 Task: Add the task  Create a feature for users to track and manage expenses within the app to the section Database Migration Sprint in the project VortexTech and add a Due Date to the respective task as 2023/10/10.
Action: Mouse moved to (79, 427)
Screenshot: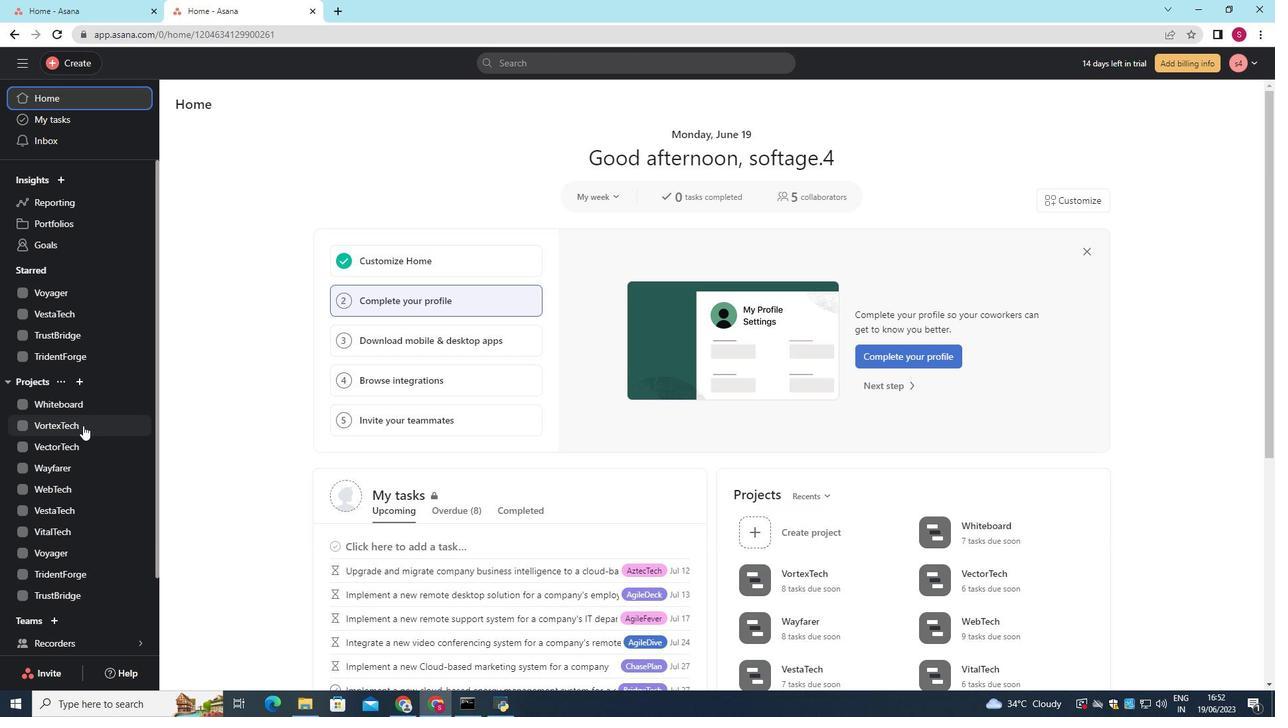 
Action: Mouse pressed left at (79, 427)
Screenshot: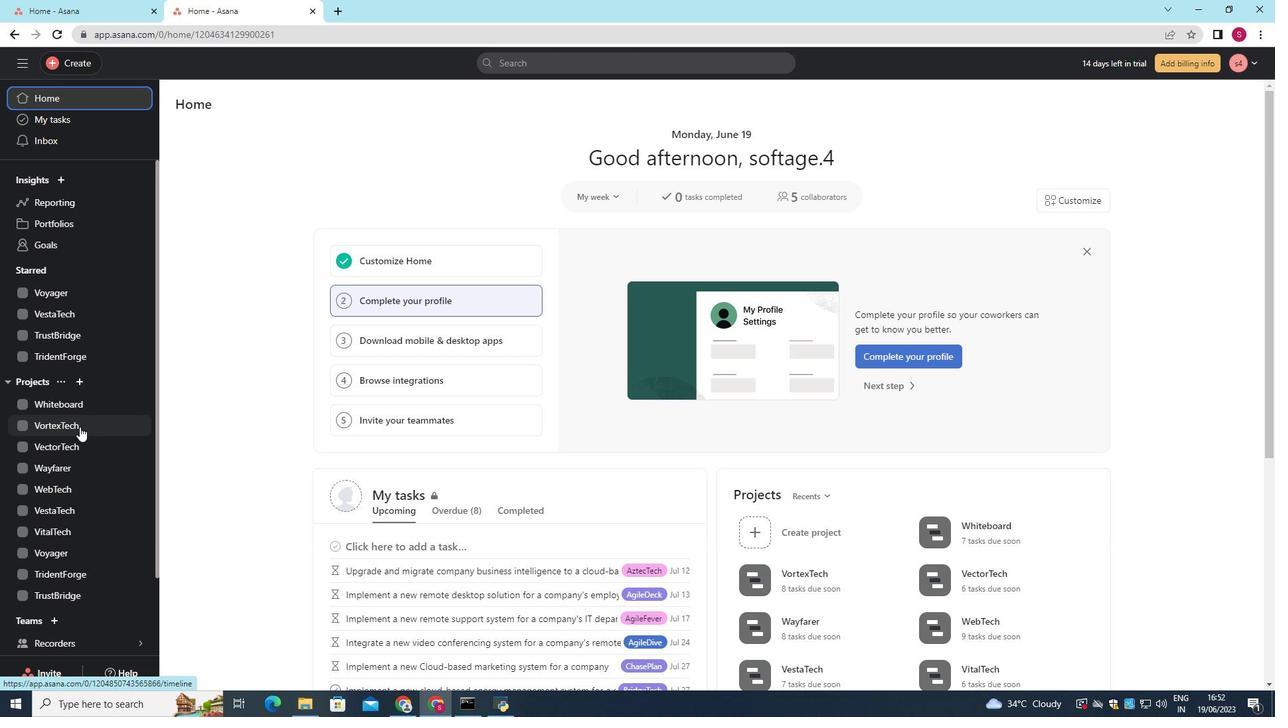 
Action: Mouse moved to (233, 133)
Screenshot: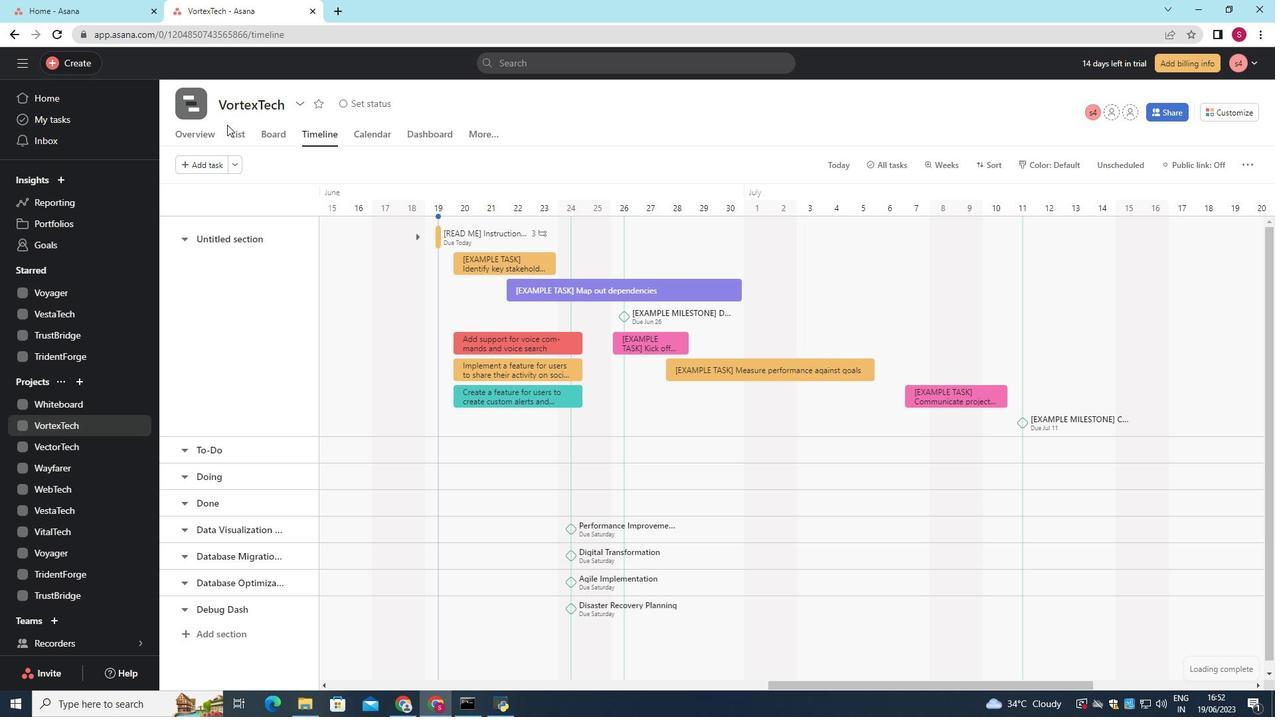 
Action: Mouse pressed left at (233, 133)
Screenshot: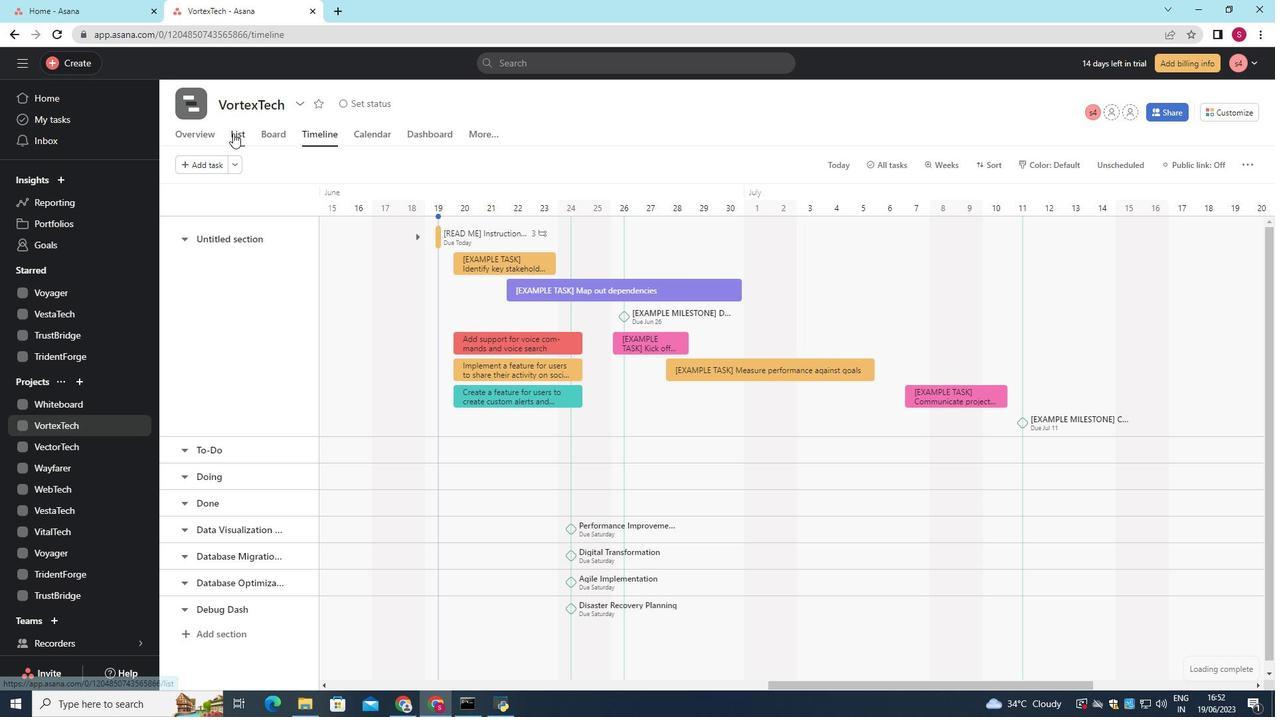 
Action: Mouse moved to (344, 325)
Screenshot: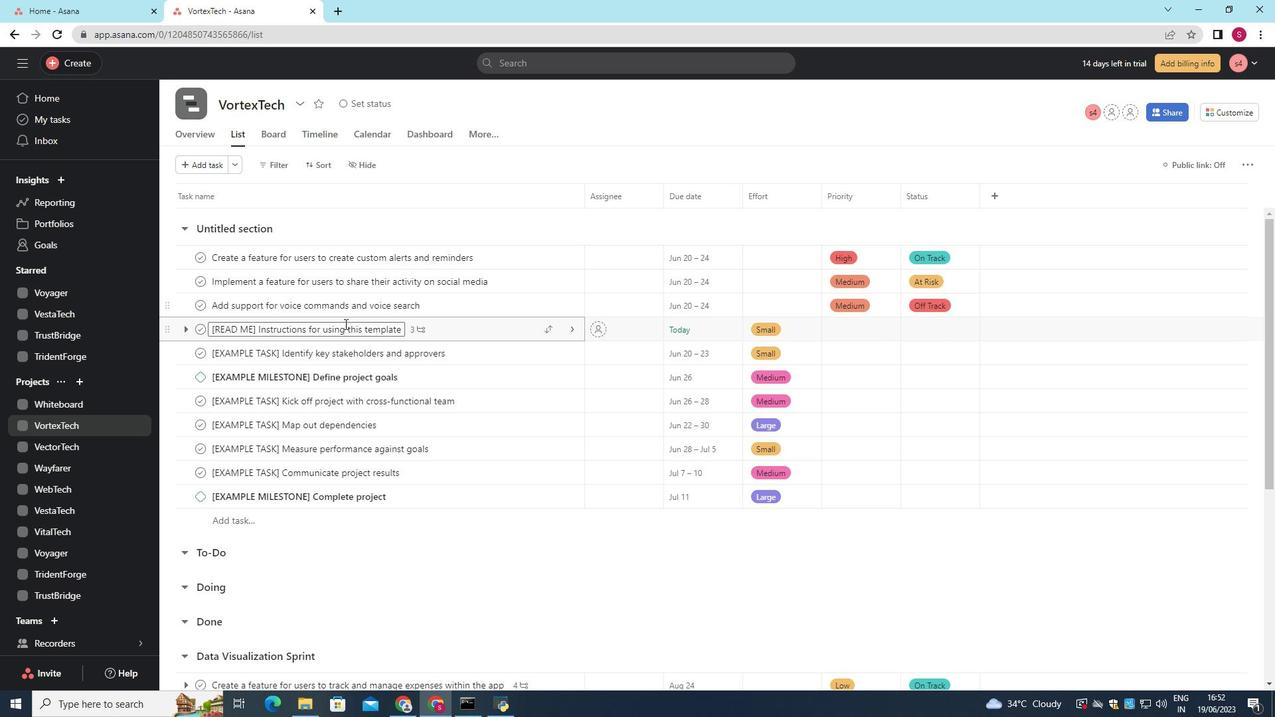 
Action: Mouse scrolled (344, 324) with delta (0, 0)
Screenshot: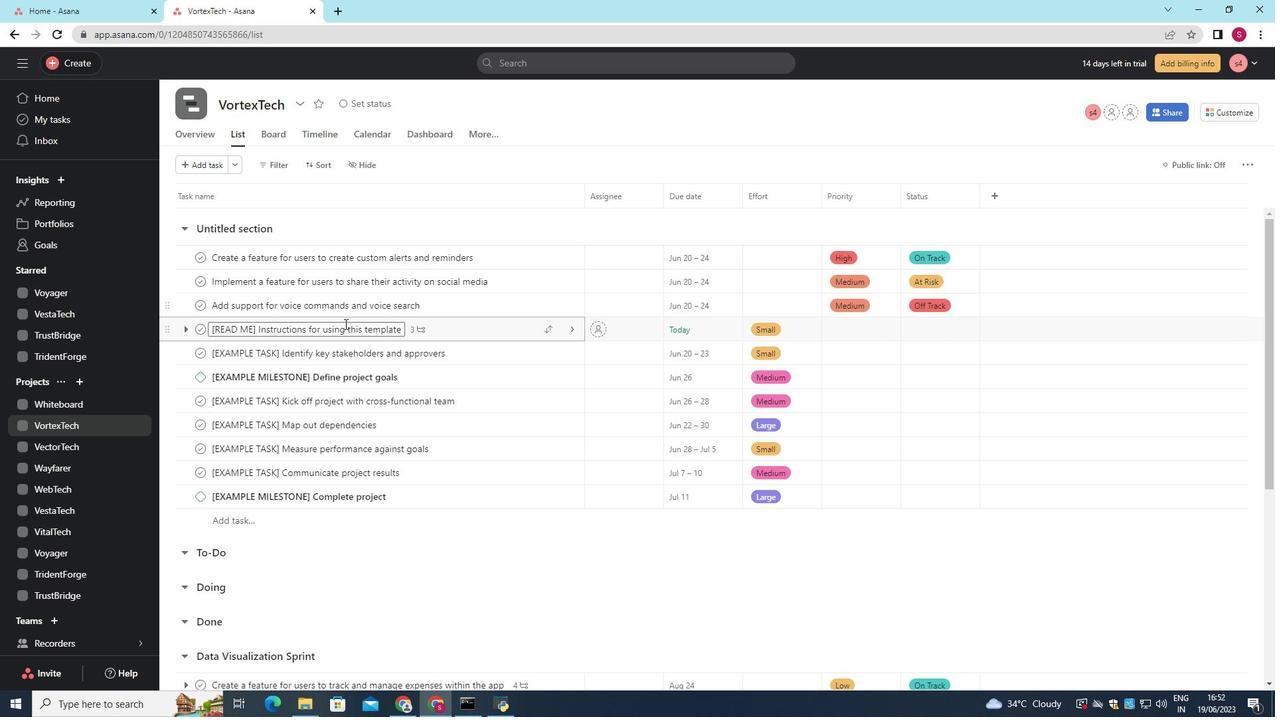 
Action: Mouse scrolled (344, 324) with delta (0, 0)
Screenshot: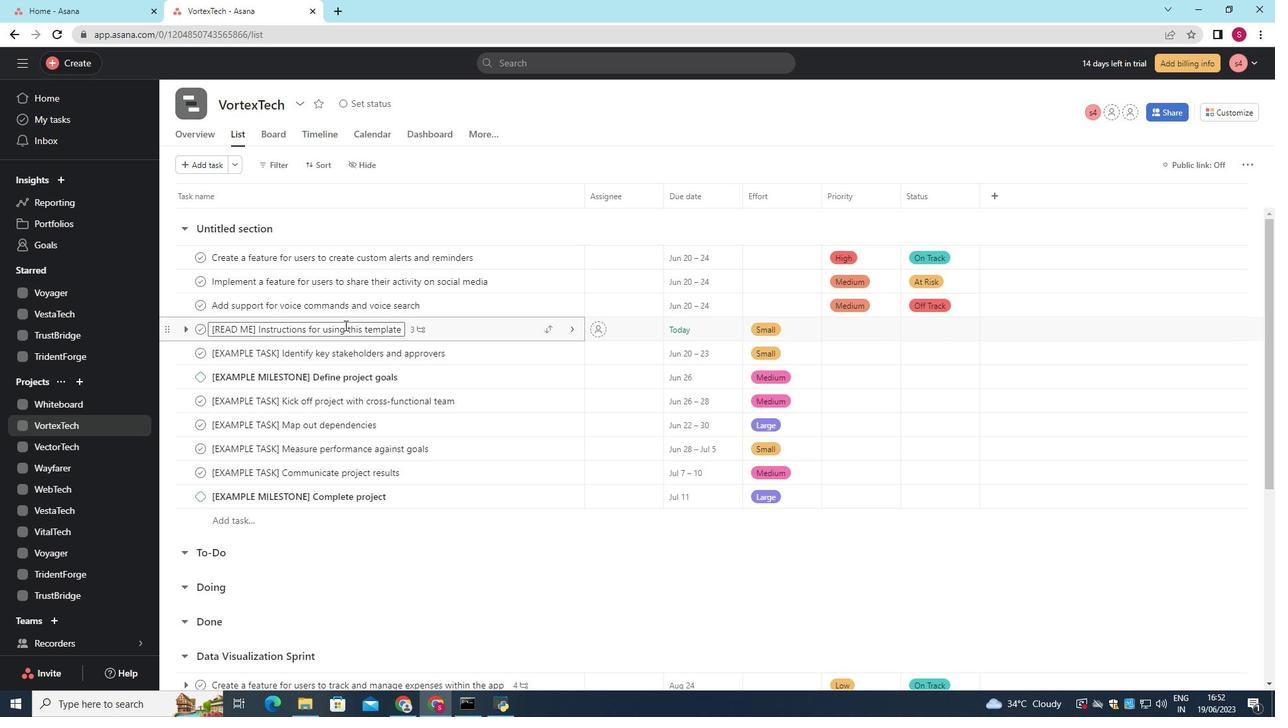 
Action: Mouse scrolled (344, 324) with delta (0, 0)
Screenshot: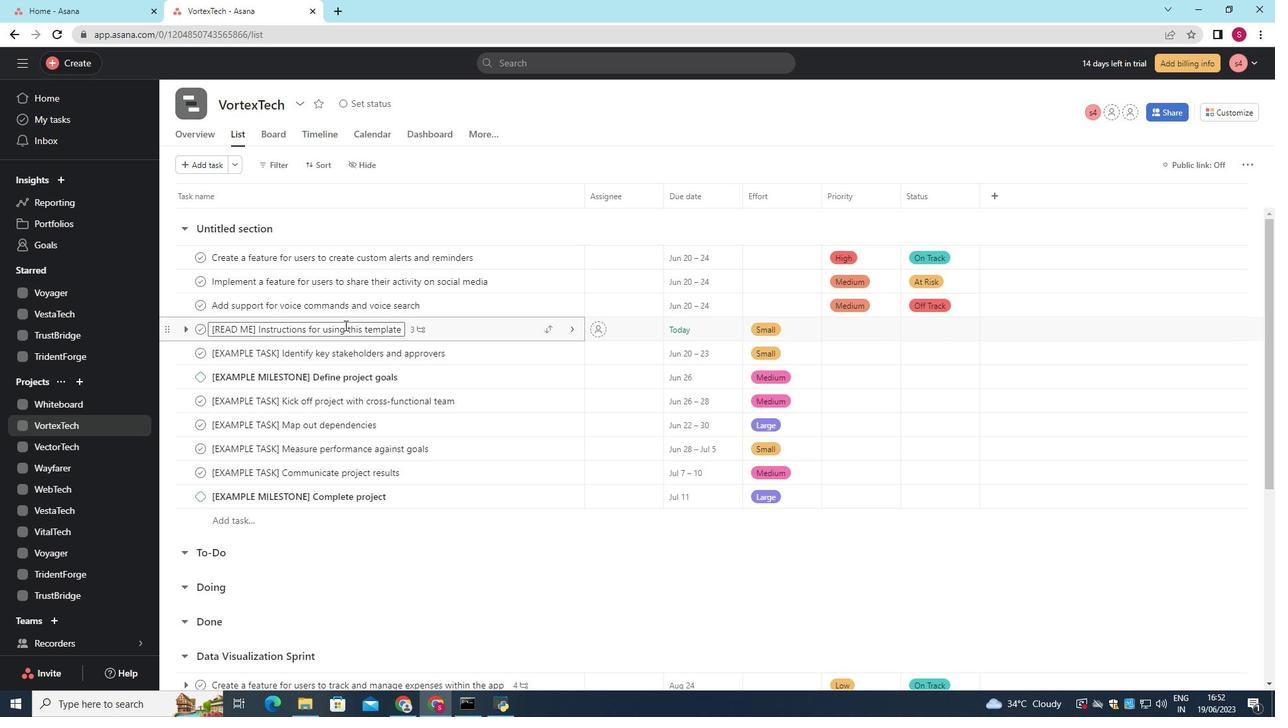 
Action: Mouse moved to (542, 484)
Screenshot: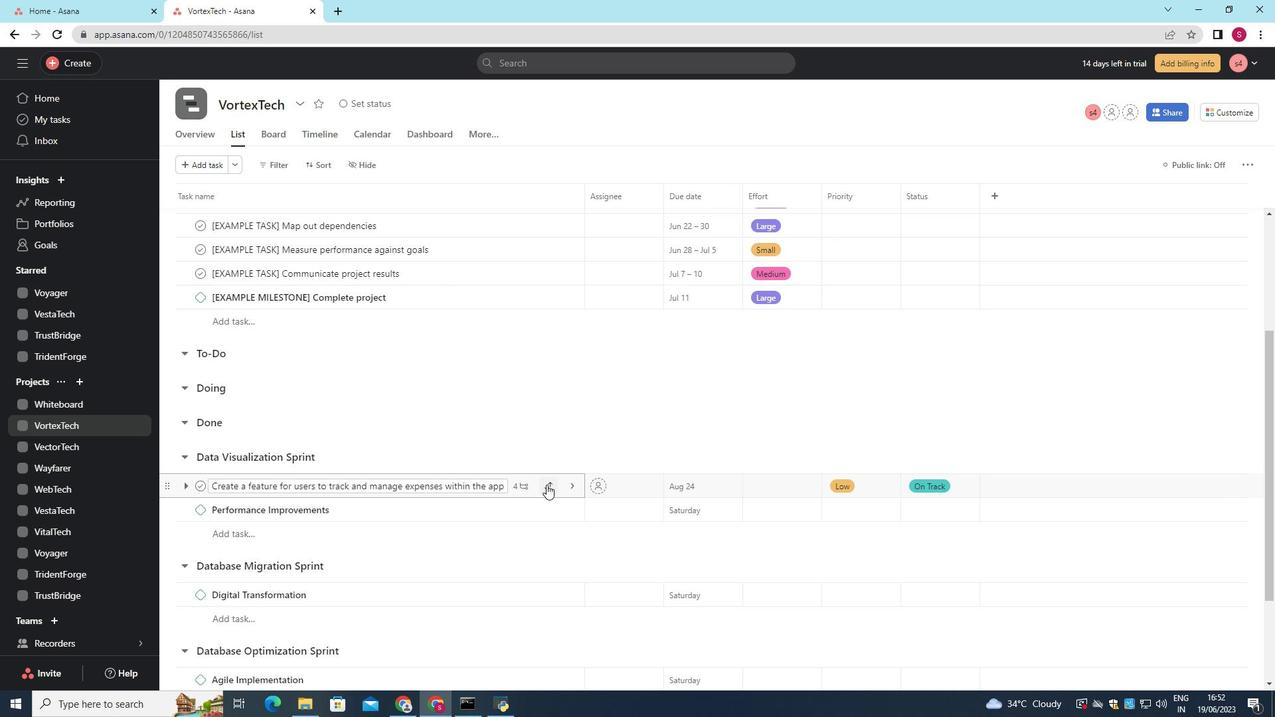
Action: Mouse pressed left at (542, 484)
Screenshot: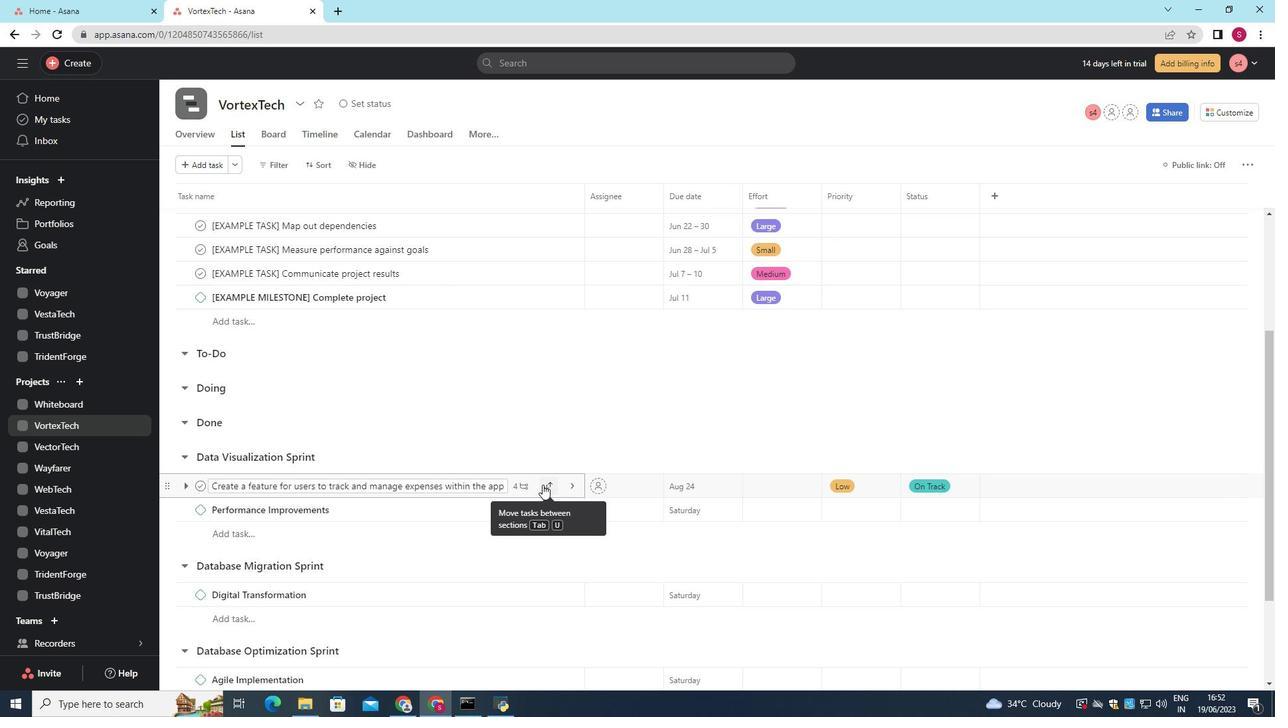 
Action: Mouse moved to (527, 409)
Screenshot: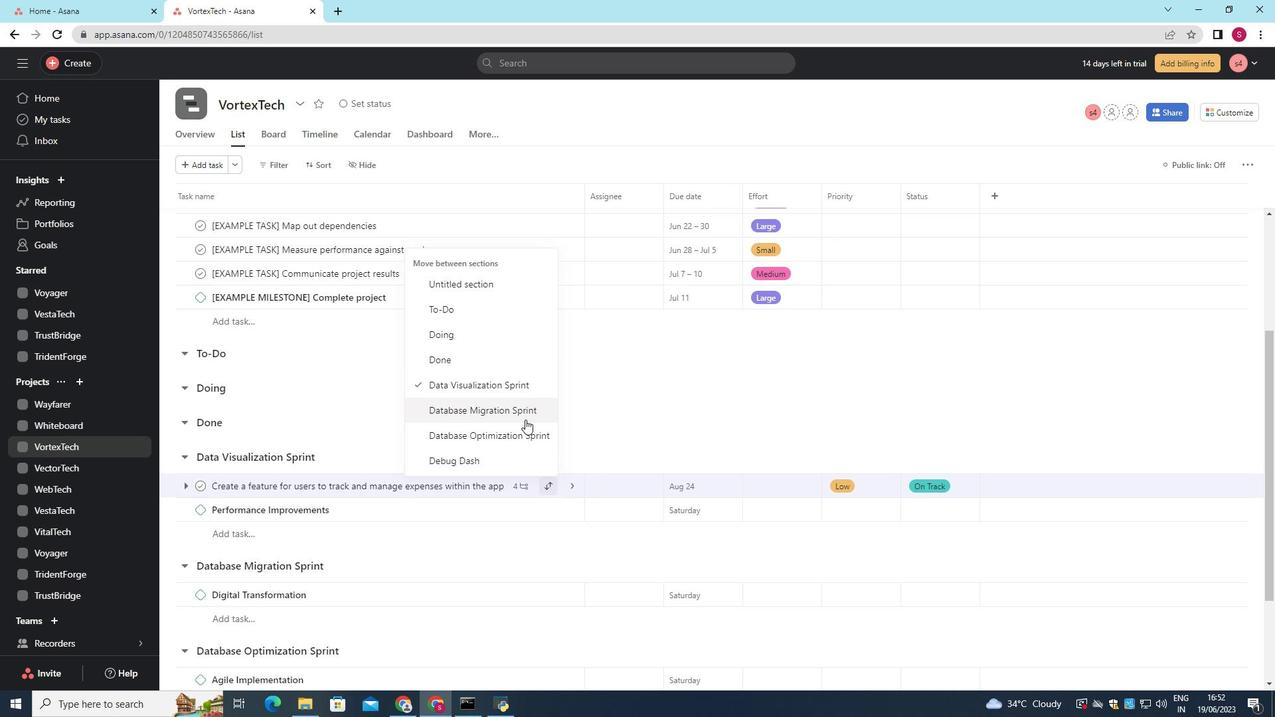 
Action: Mouse pressed left at (527, 409)
Screenshot: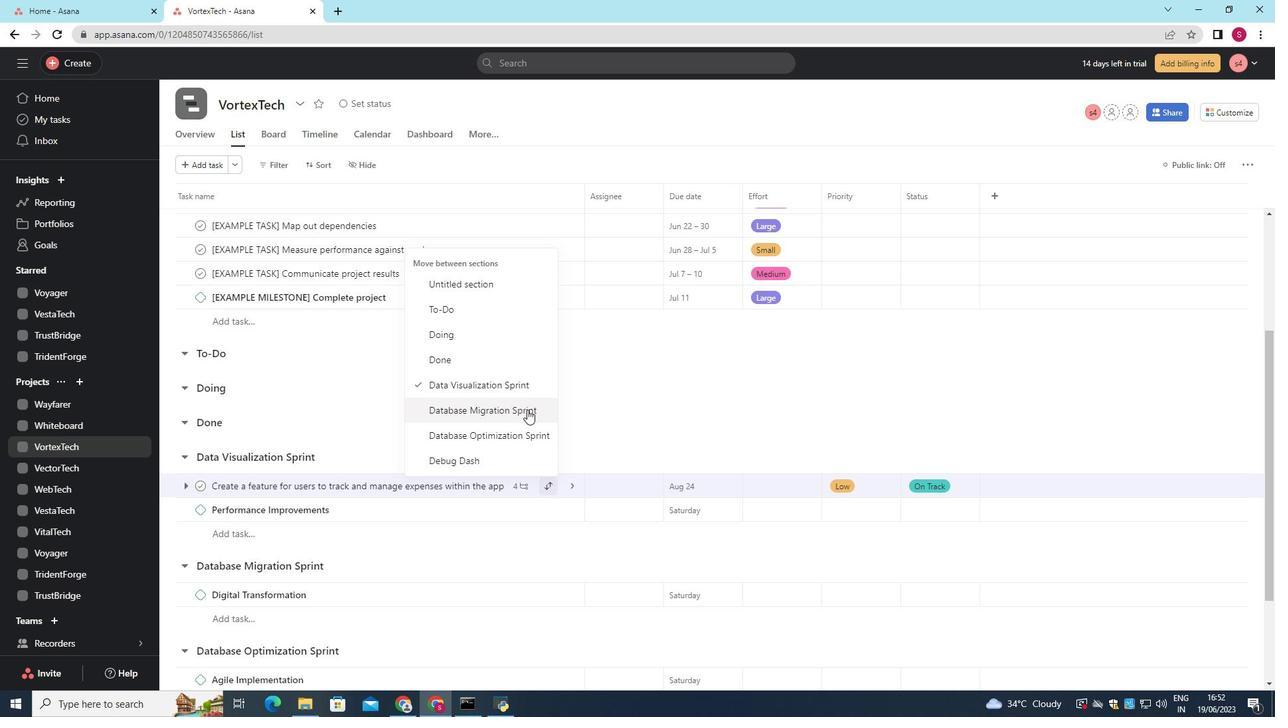 
Action: Mouse moved to (517, 500)
Screenshot: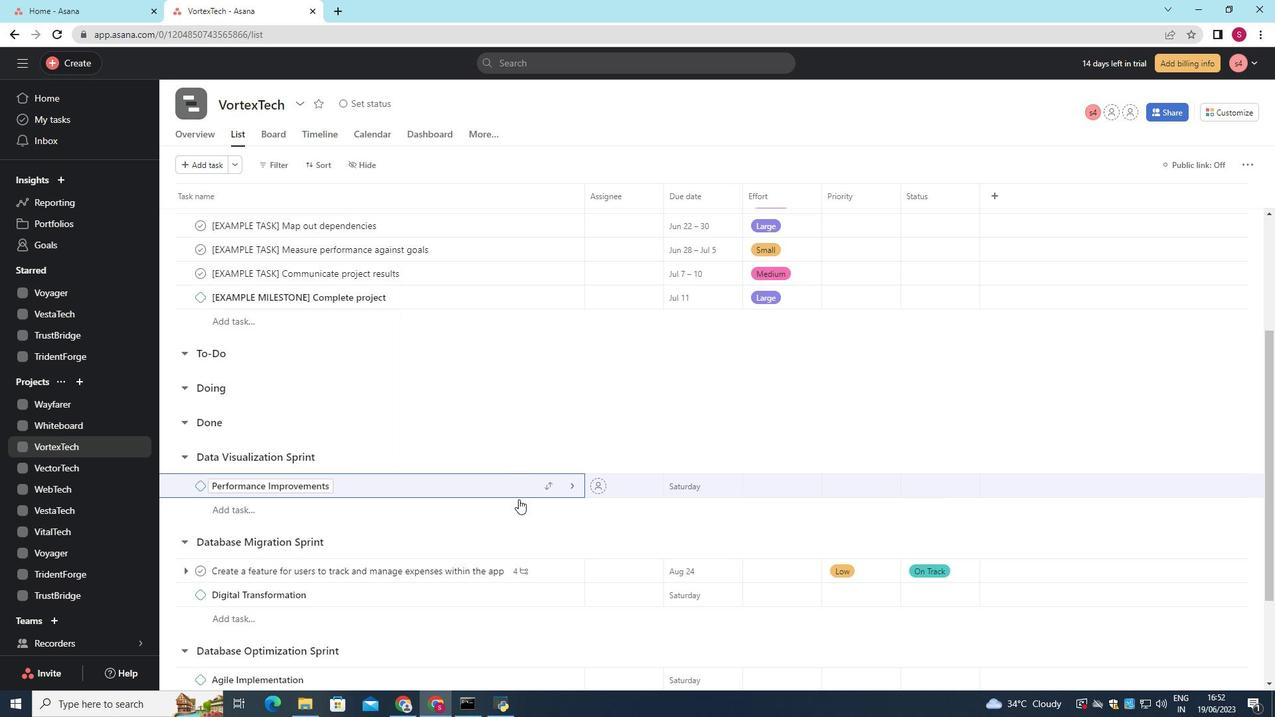 
Action: Mouse scrolled (517, 500) with delta (0, 0)
Screenshot: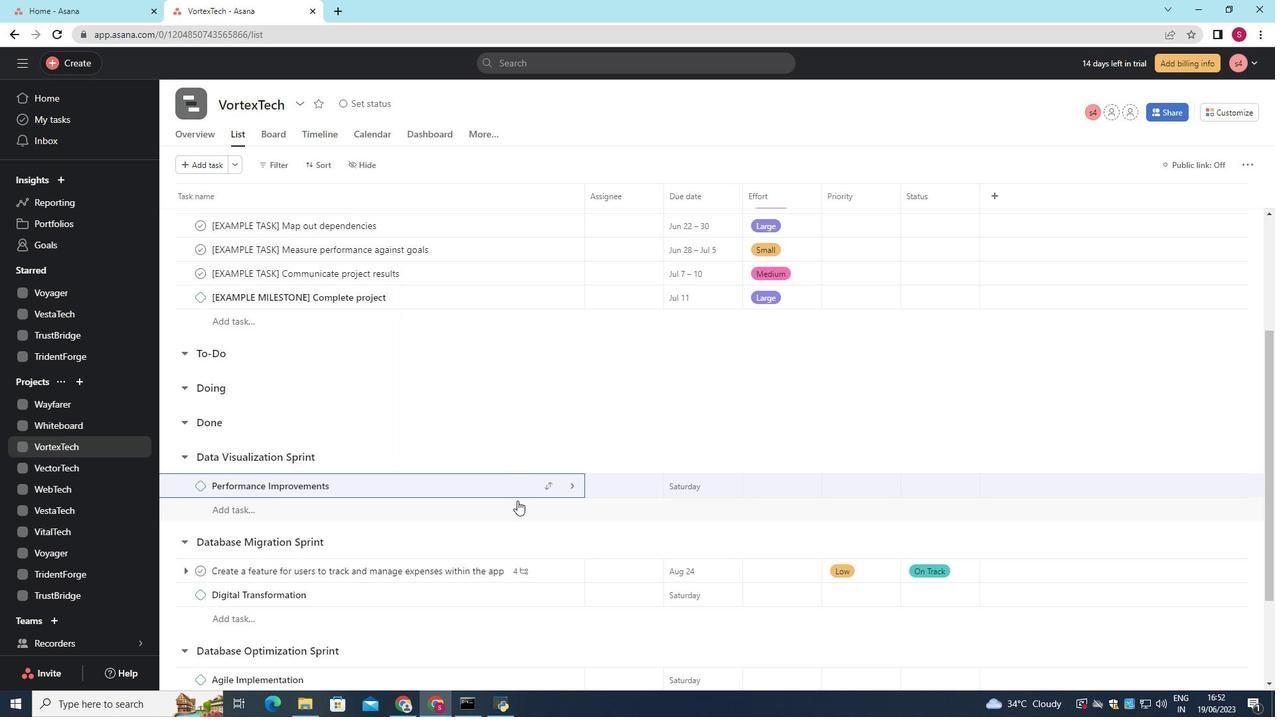 
Action: Mouse scrolled (517, 500) with delta (0, 0)
Screenshot: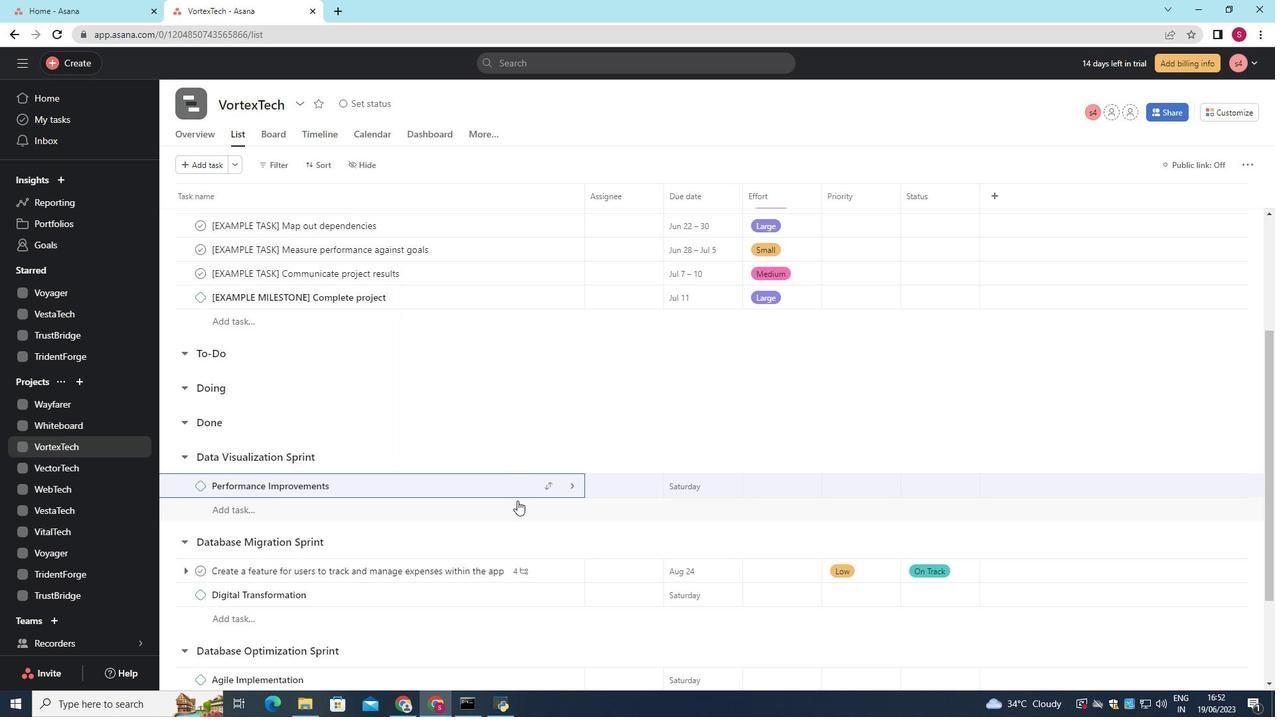 
Action: Mouse moved to (734, 441)
Screenshot: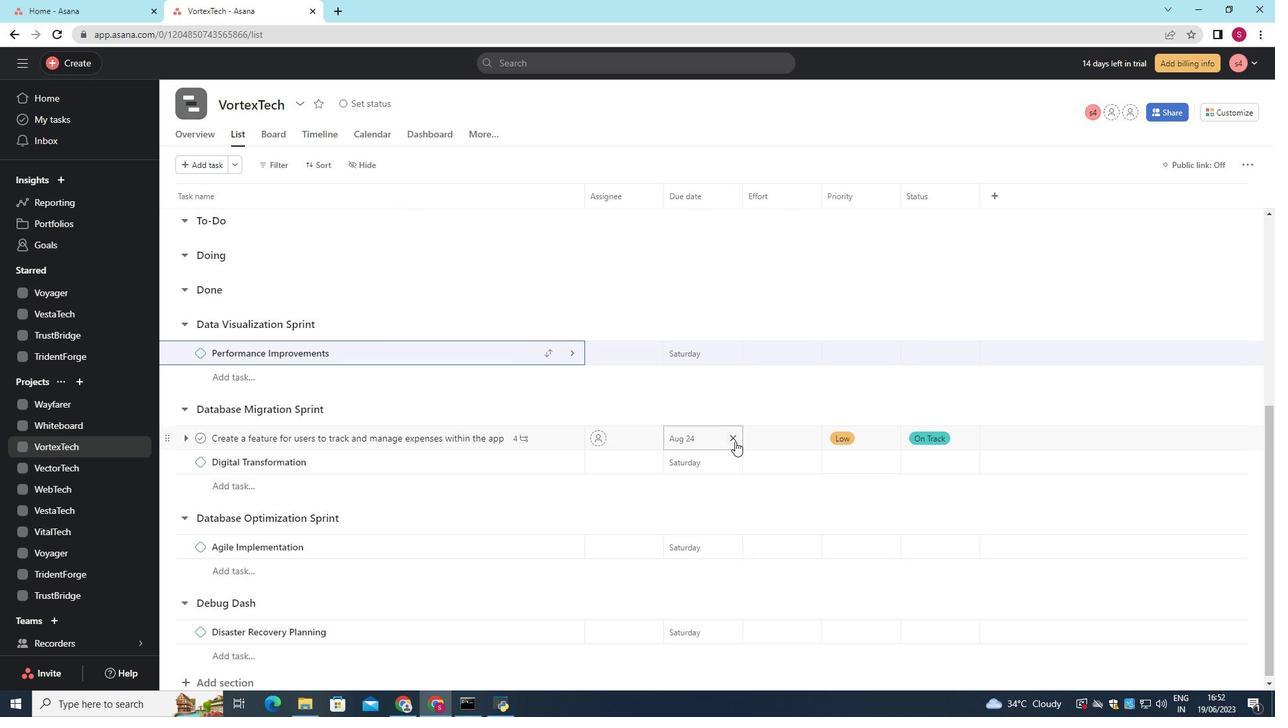 
Action: Mouse pressed left at (734, 441)
Screenshot: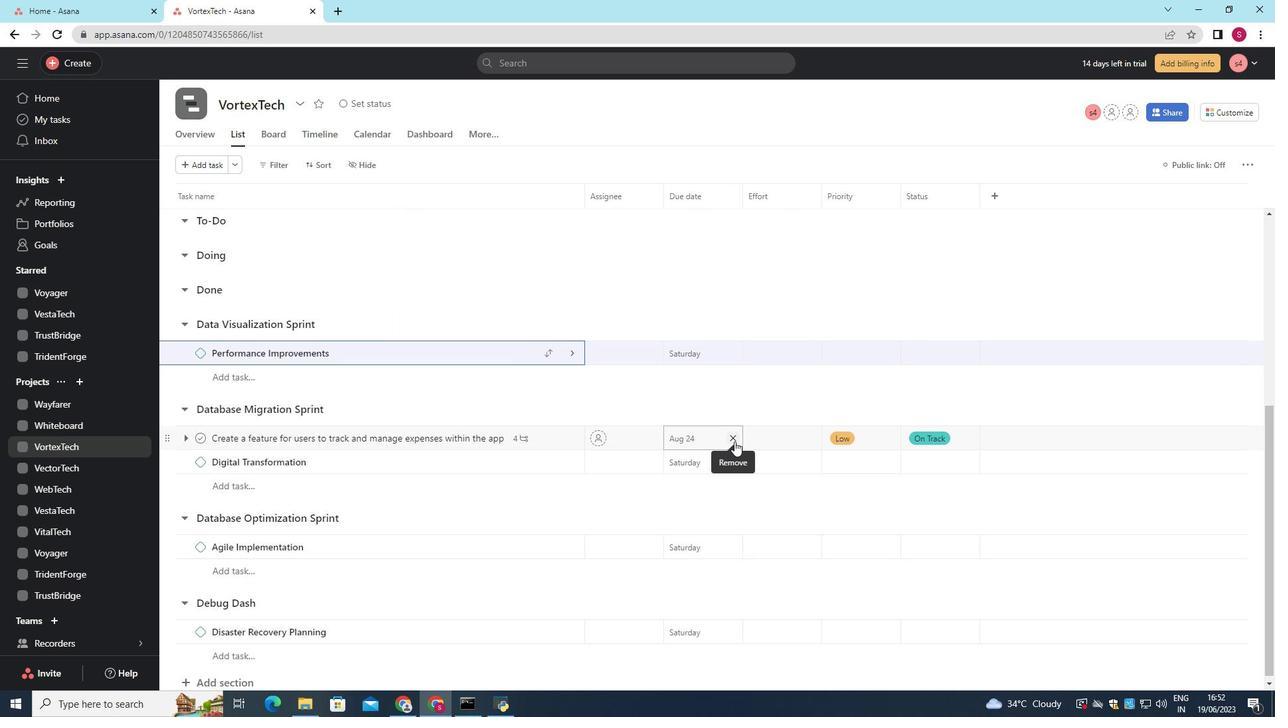 
Action: Mouse moved to (670, 435)
Screenshot: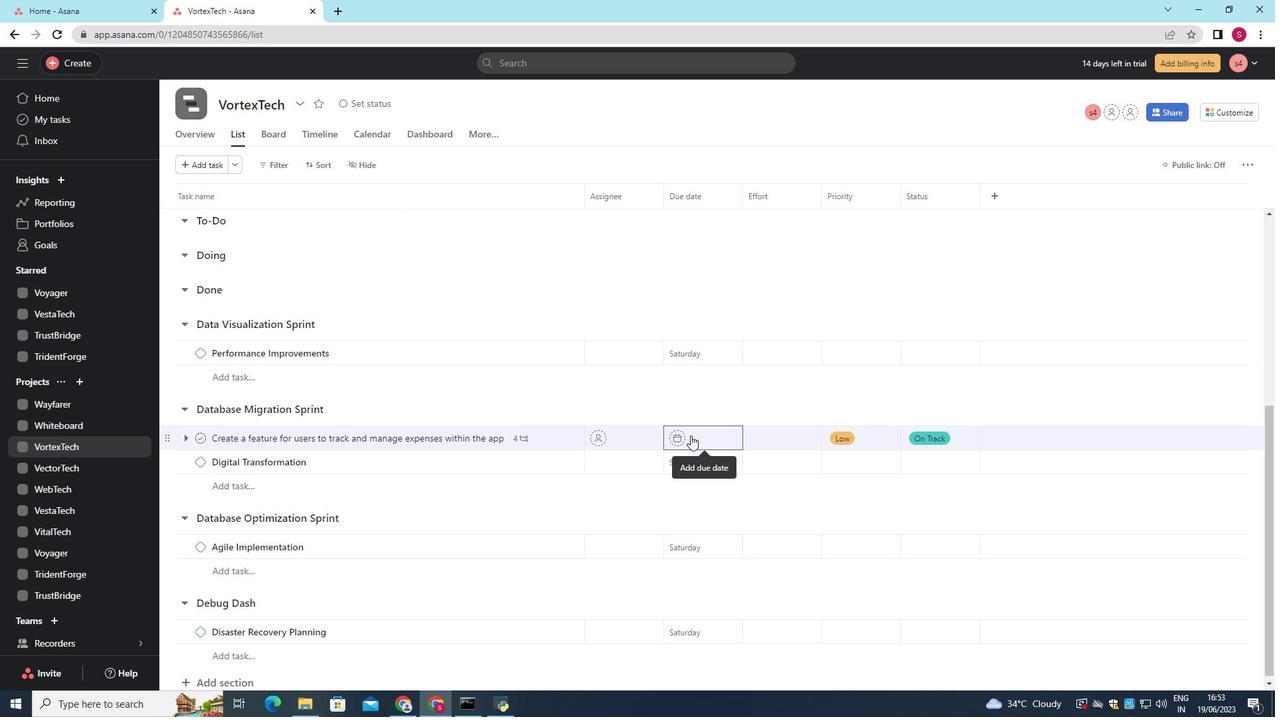 
Action: Mouse pressed left at (670, 435)
Screenshot: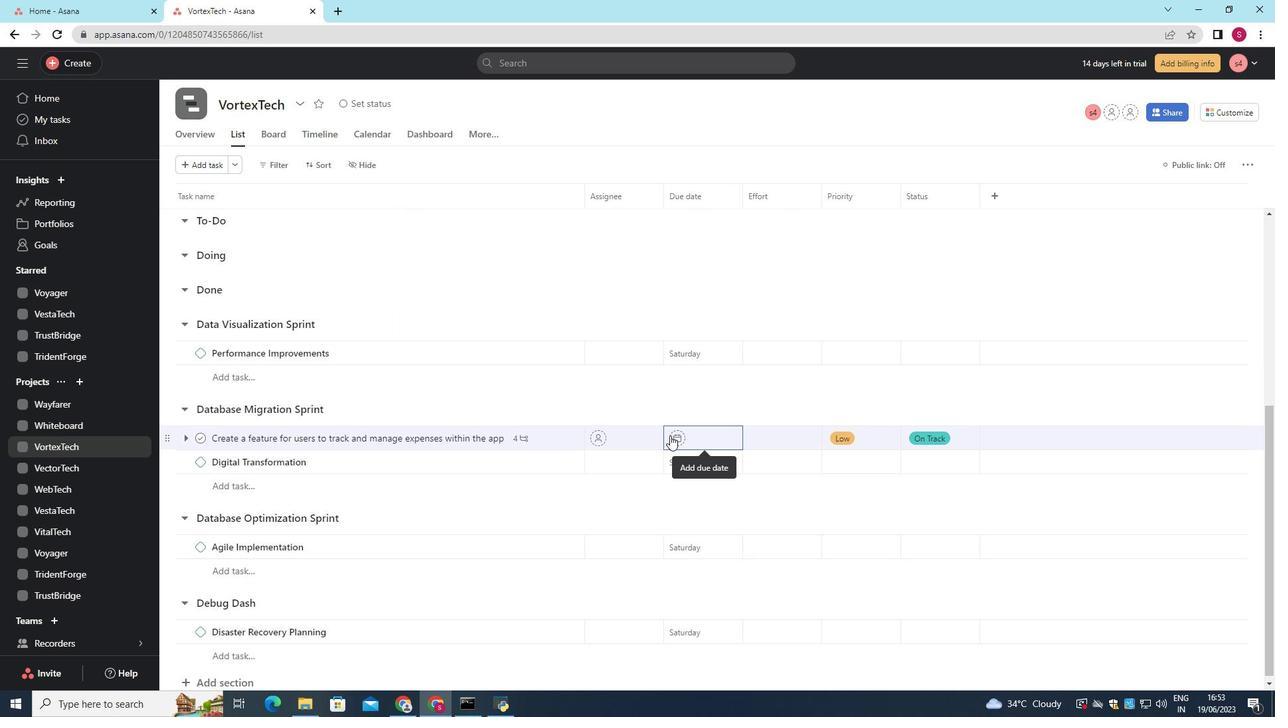 
Action: Mouse moved to (777, 189)
Screenshot: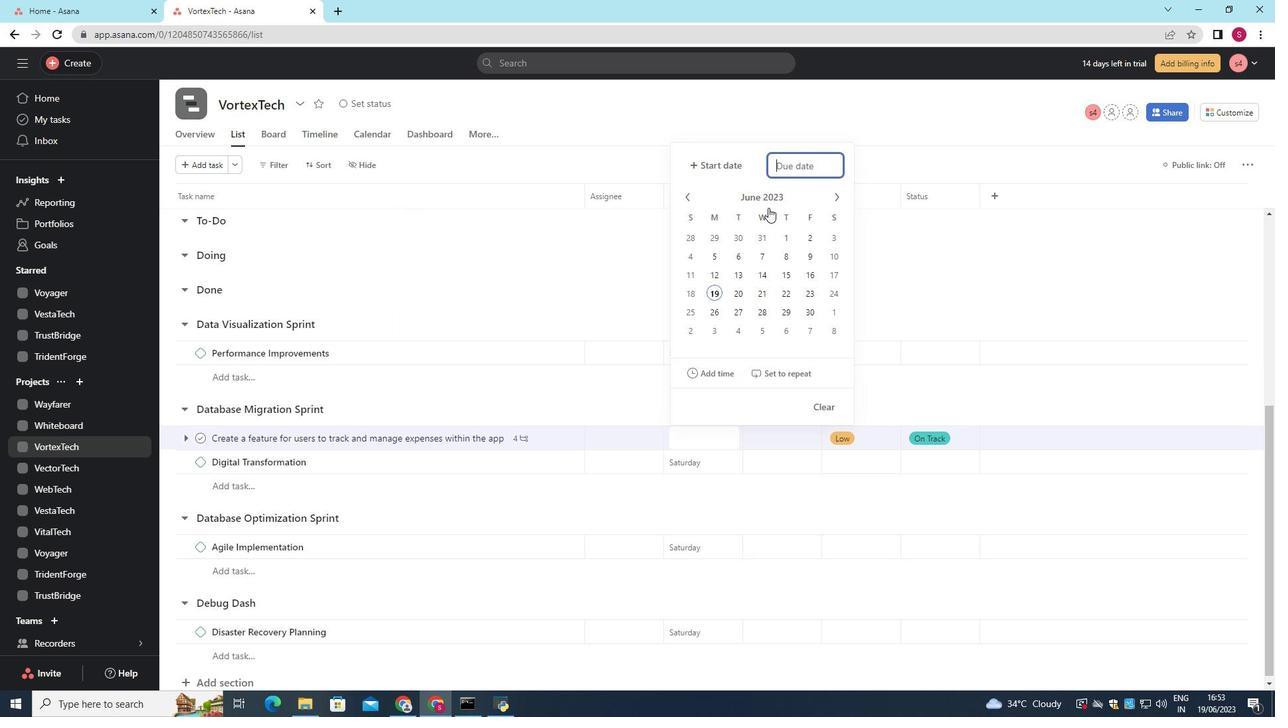 
Action: Key pressed 2023/10/10<Key.enter>
Screenshot: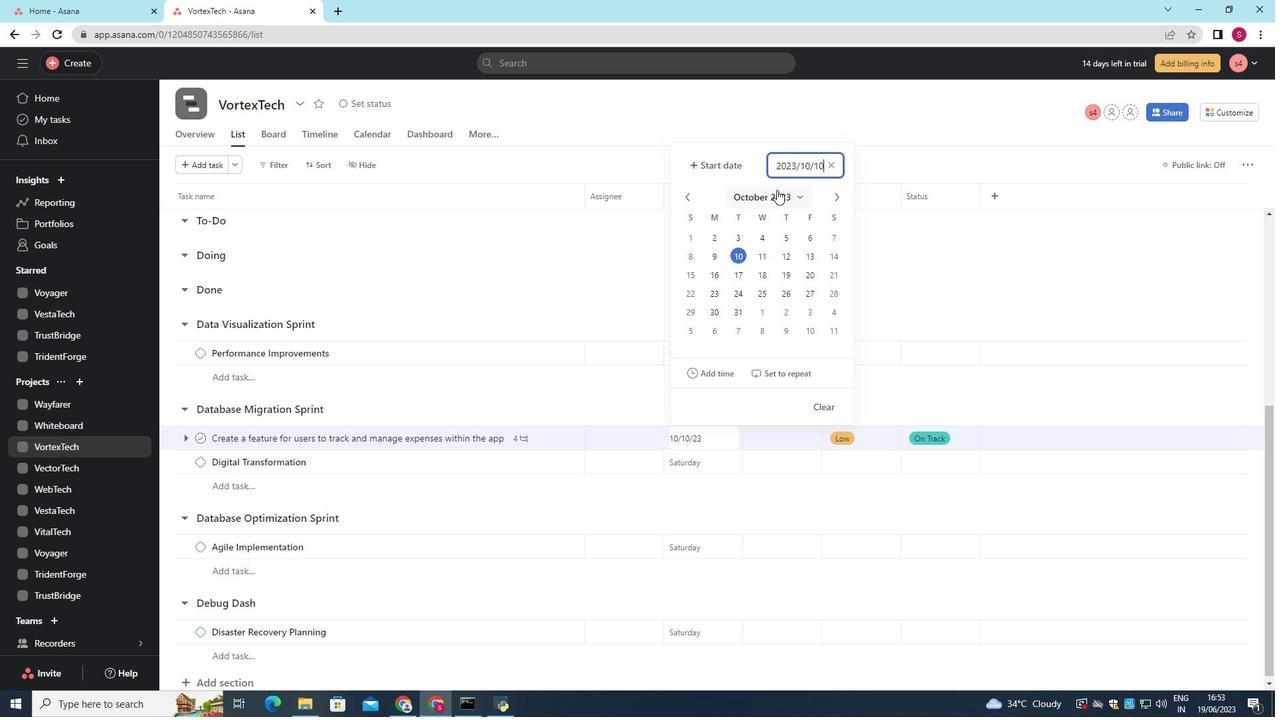 
